 Task: Change and save the crossfeed in the stereo enhancer to 0.30.
Action: Mouse moved to (100, 16)
Screenshot: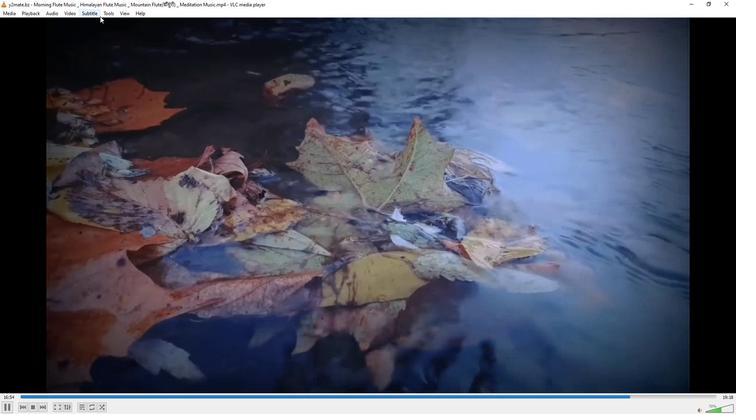 
Action: Mouse pressed left at (100, 16)
Screenshot: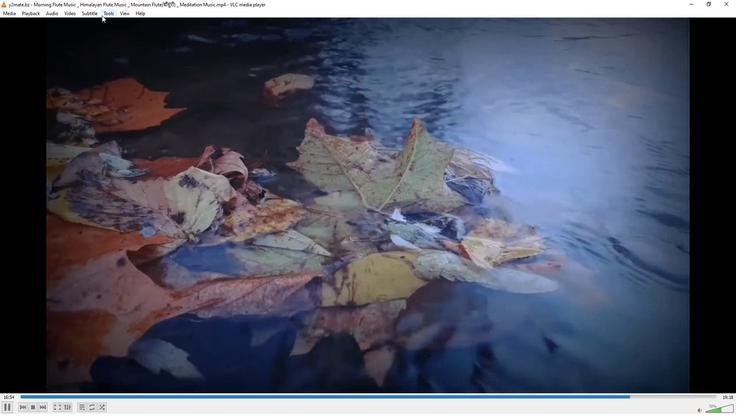 
Action: Mouse moved to (119, 103)
Screenshot: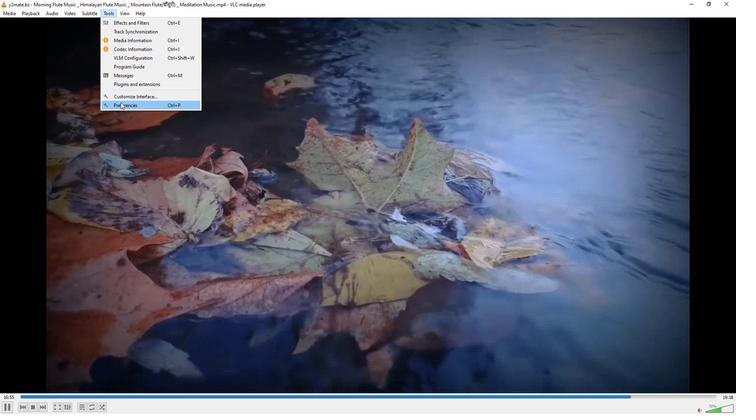 
Action: Mouse pressed left at (119, 103)
Screenshot: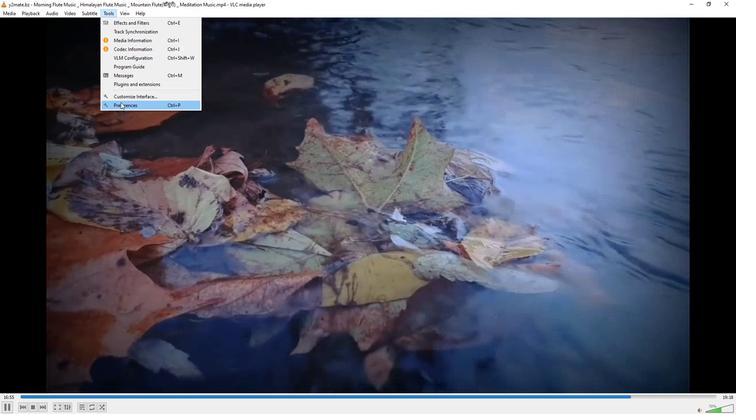 
Action: Mouse moved to (241, 337)
Screenshot: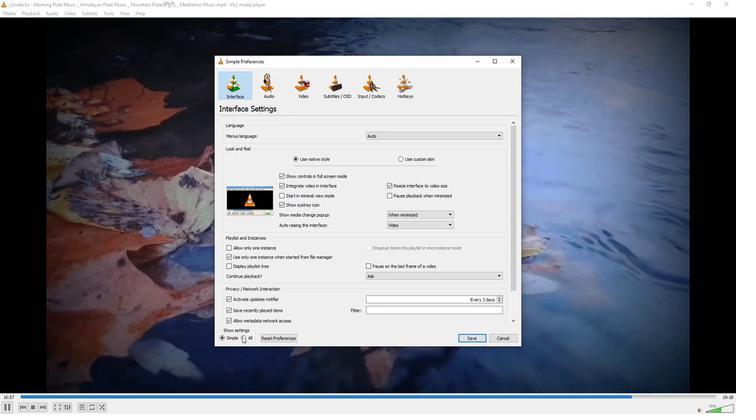 
Action: Mouse pressed left at (241, 337)
Screenshot: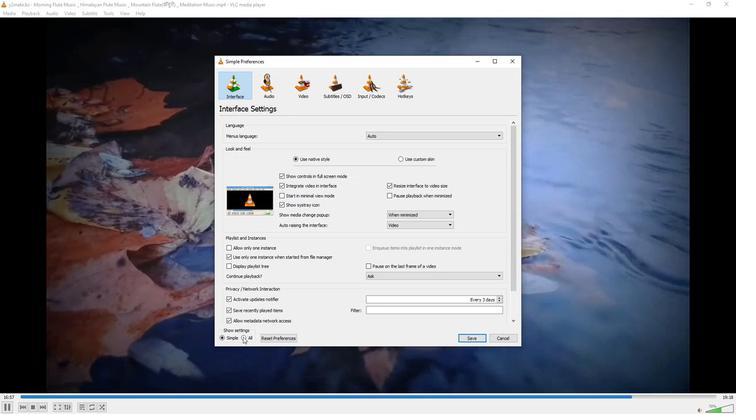 
Action: Mouse moved to (230, 168)
Screenshot: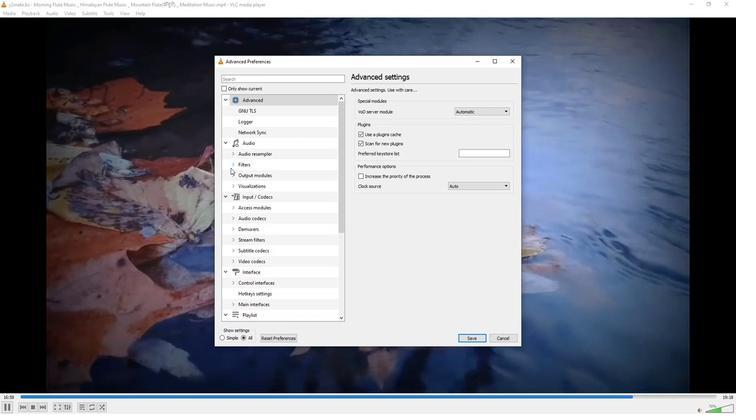 
Action: Mouse pressed left at (230, 168)
Screenshot: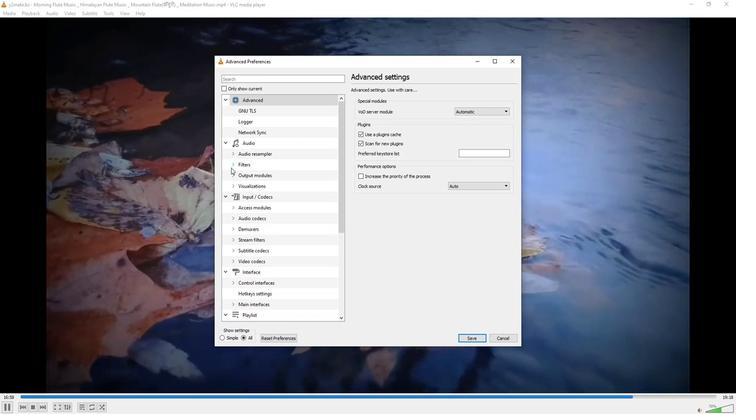 
Action: Mouse moved to (253, 314)
Screenshot: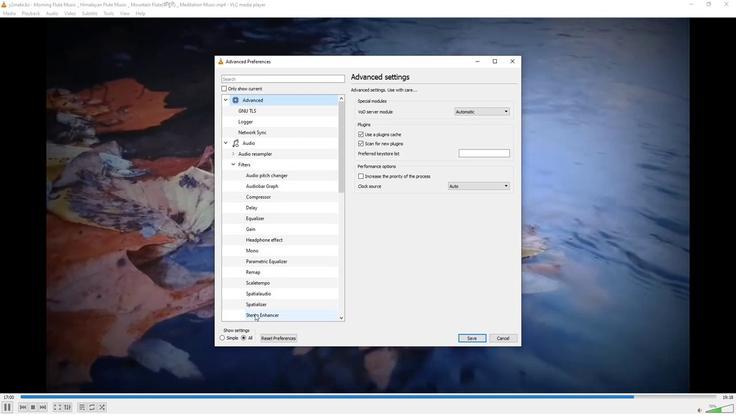 
Action: Mouse pressed left at (253, 314)
Screenshot: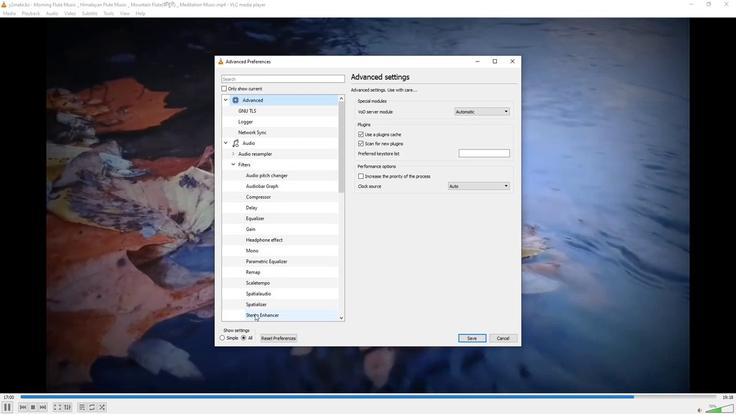 
Action: Mouse moved to (508, 131)
Screenshot: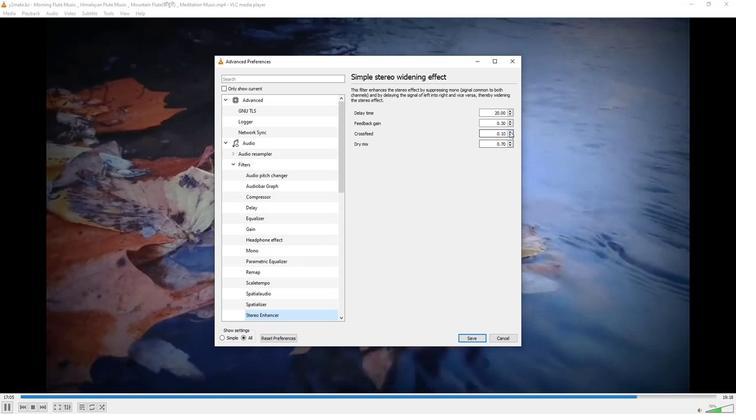 
Action: Mouse pressed left at (508, 131)
Screenshot: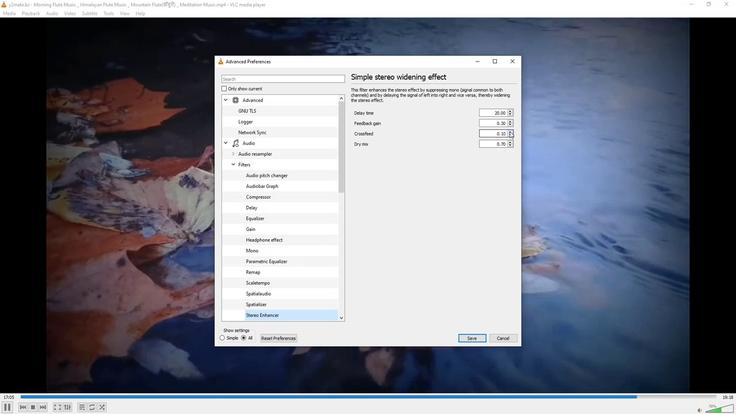 
Action: Mouse pressed left at (508, 131)
Screenshot: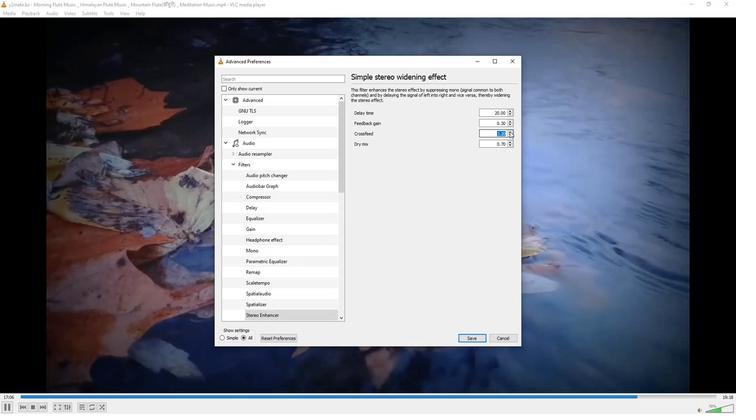 
Action: Mouse moved to (470, 335)
Screenshot: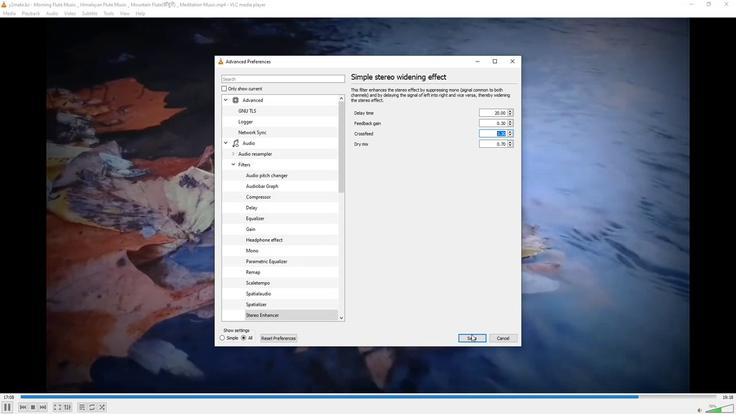 
Action: Mouse pressed left at (470, 335)
Screenshot: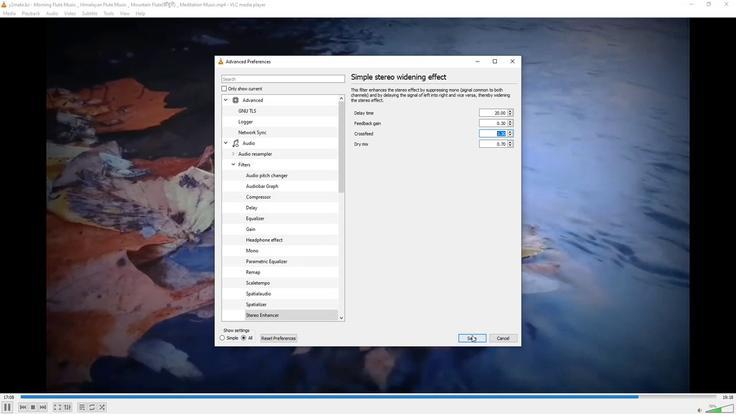 
Action: Mouse moved to (470, 335)
Screenshot: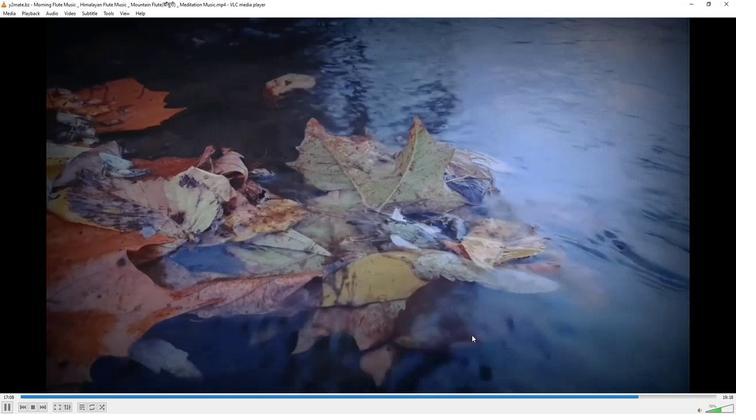 
